 Task: Change theme to blue & gold.
Action: Mouse moved to (455, 105)
Screenshot: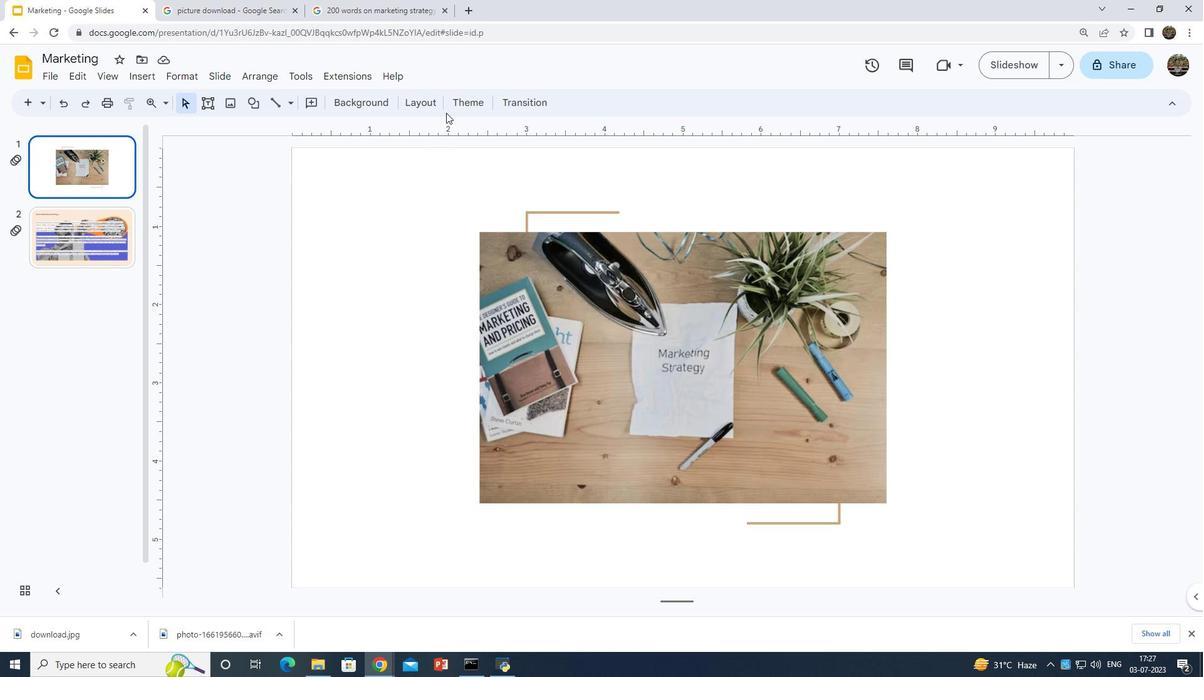 
Action: Mouse pressed left at (455, 105)
Screenshot: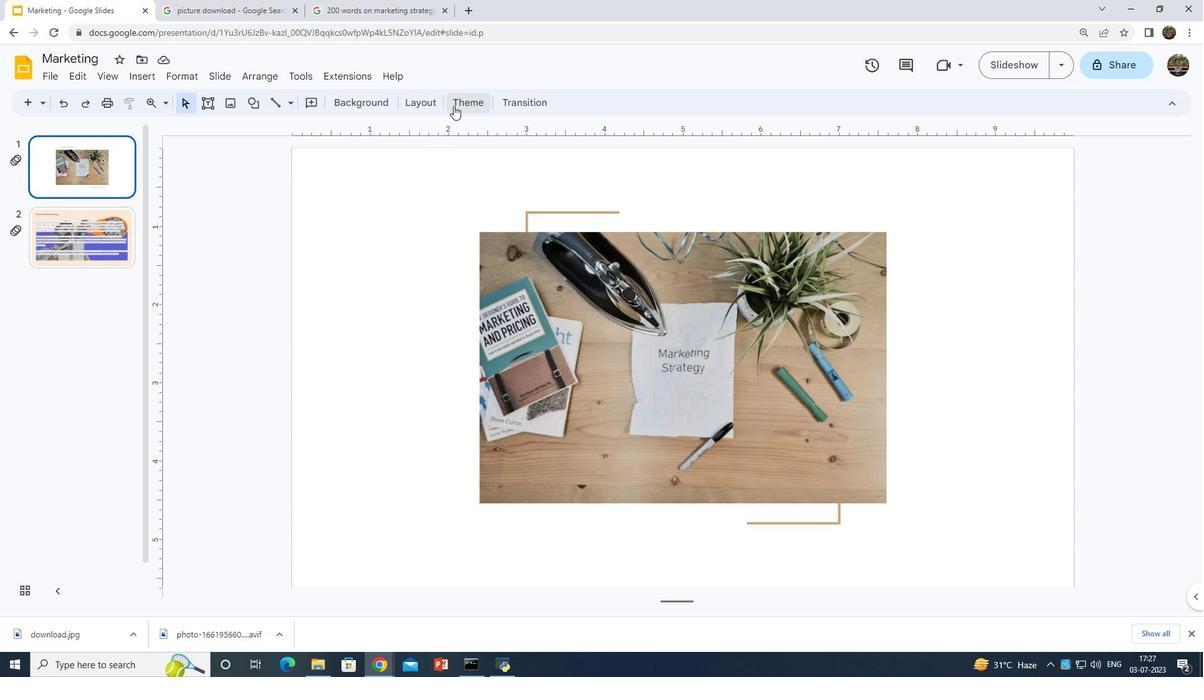 
Action: Mouse moved to (1090, 312)
Screenshot: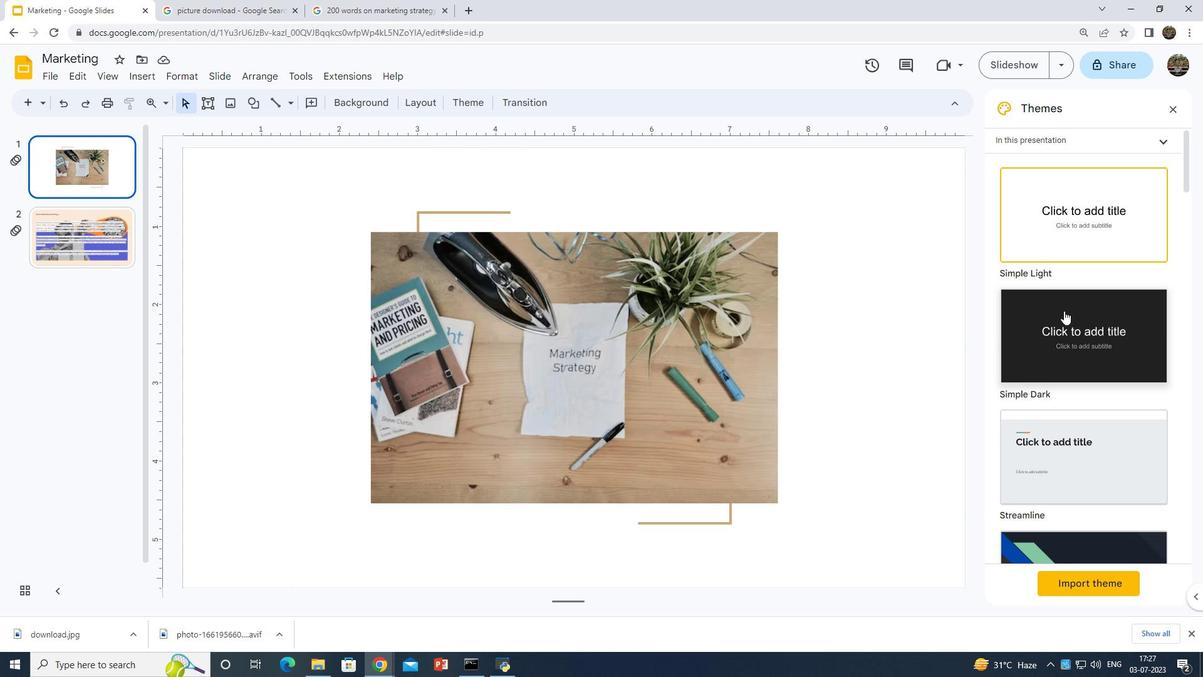 
Action: Mouse scrolled (1090, 312) with delta (0, 0)
Screenshot: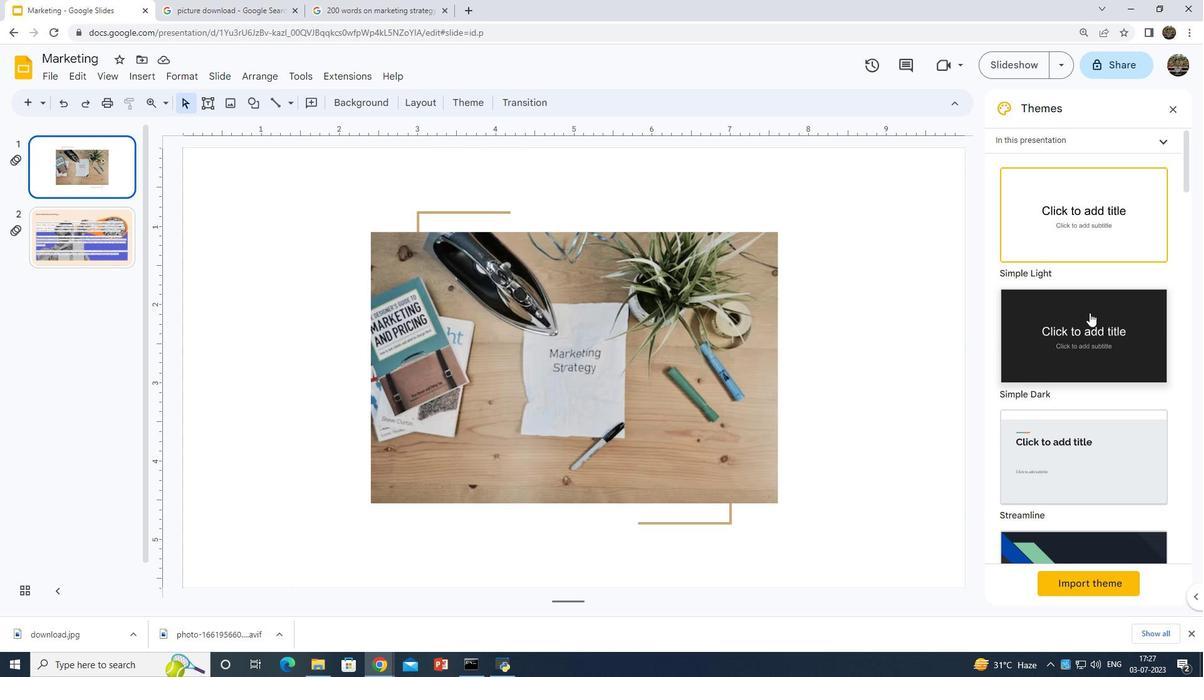 
Action: Mouse scrolled (1090, 312) with delta (0, 0)
Screenshot: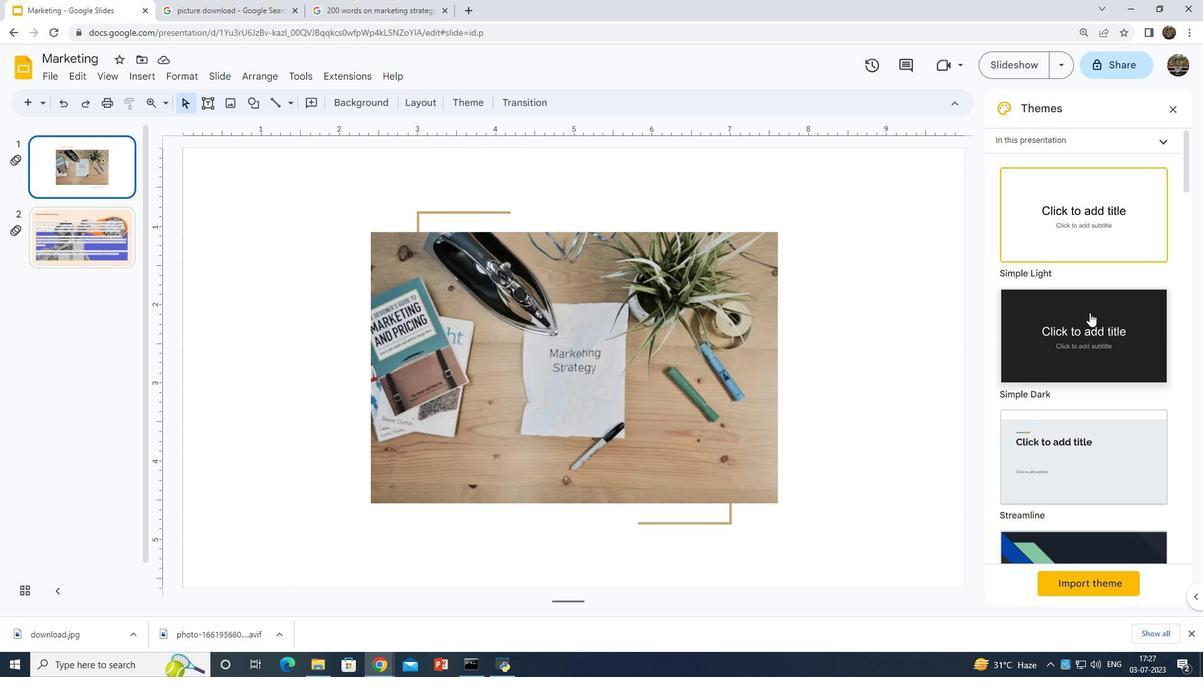 
Action: Mouse scrolled (1090, 312) with delta (0, 0)
Screenshot: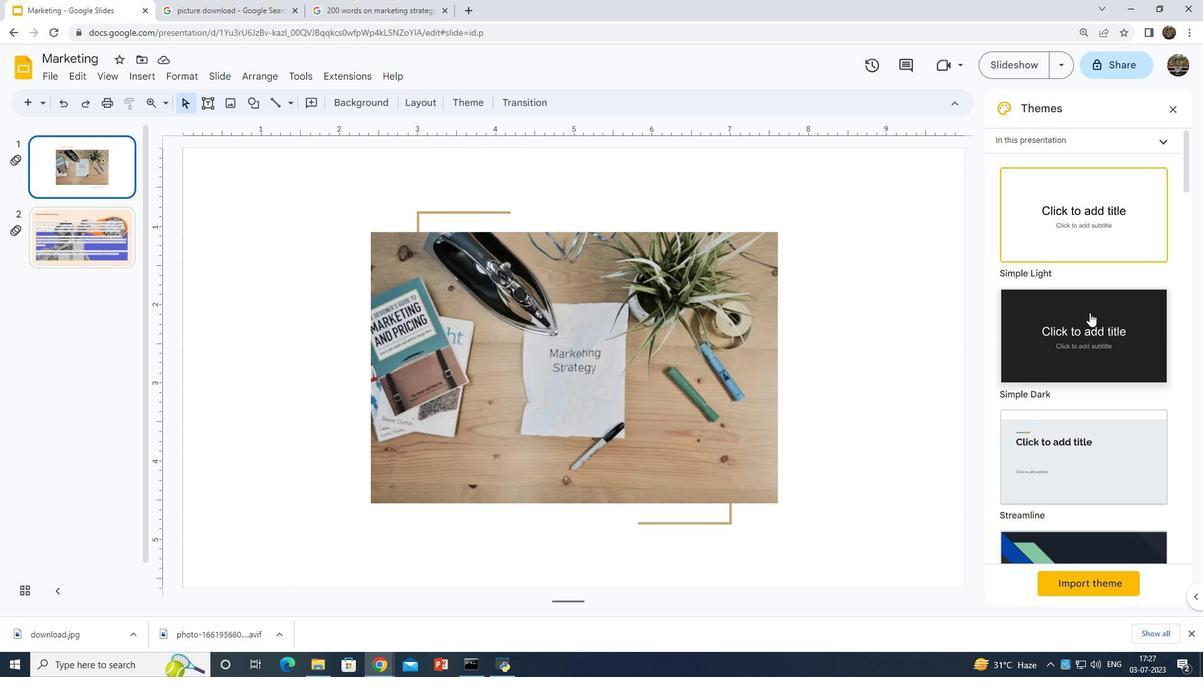 
Action: Mouse scrolled (1090, 312) with delta (0, 0)
Screenshot: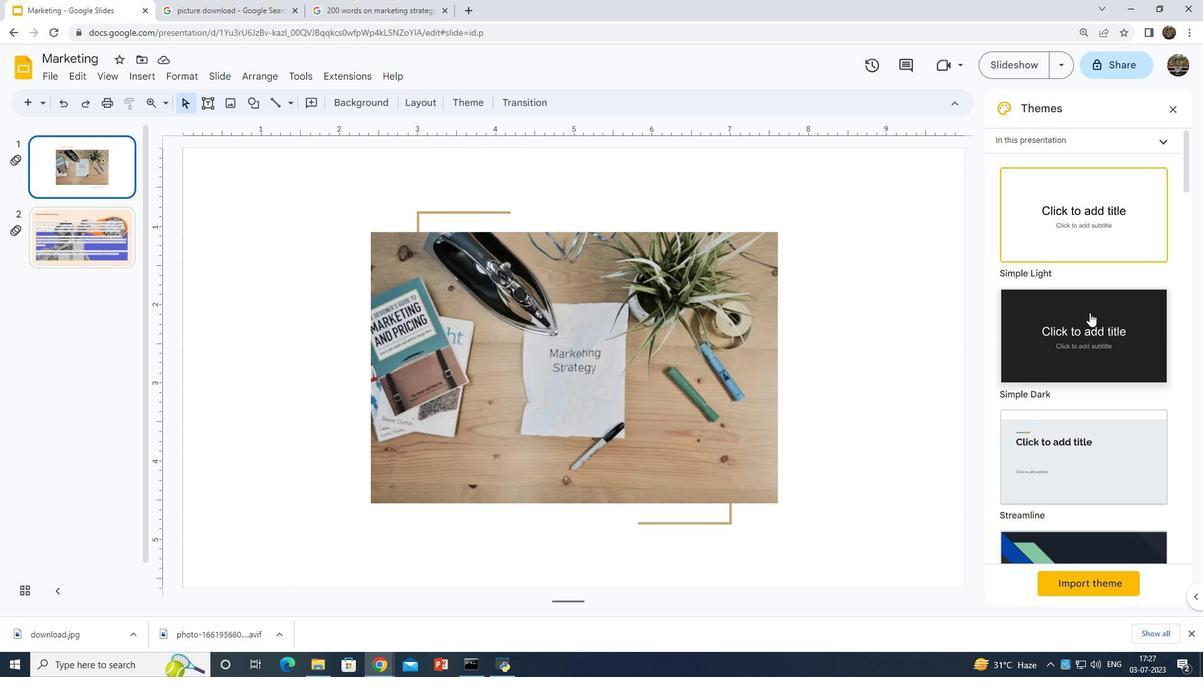 
Action: Mouse scrolled (1090, 312) with delta (0, 0)
Screenshot: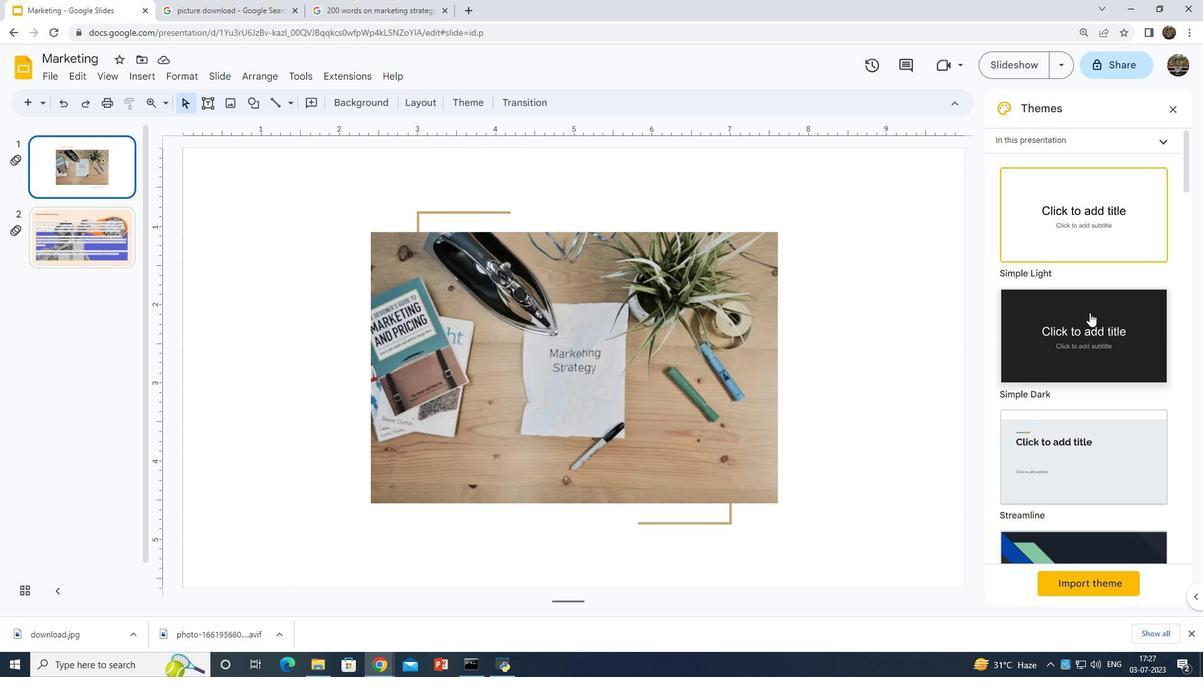 
Action: Mouse scrolled (1090, 312) with delta (0, 0)
Screenshot: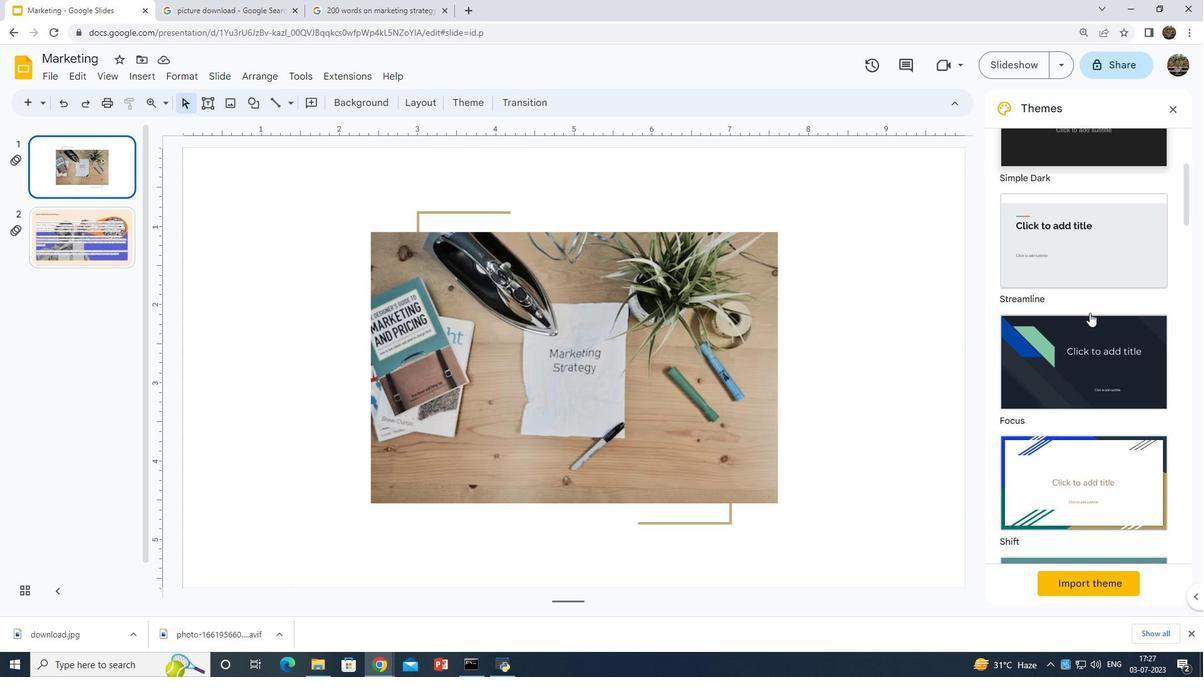 
Action: Mouse scrolled (1090, 312) with delta (0, 0)
Screenshot: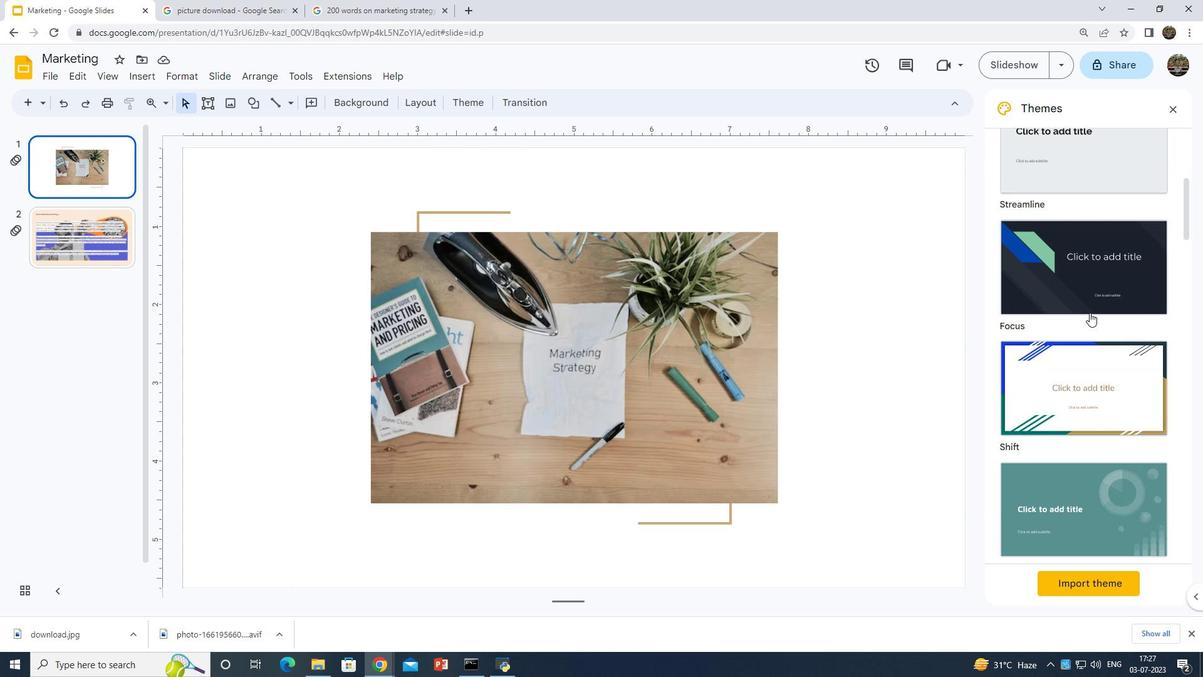 
Action: Mouse scrolled (1090, 312) with delta (0, 0)
Screenshot: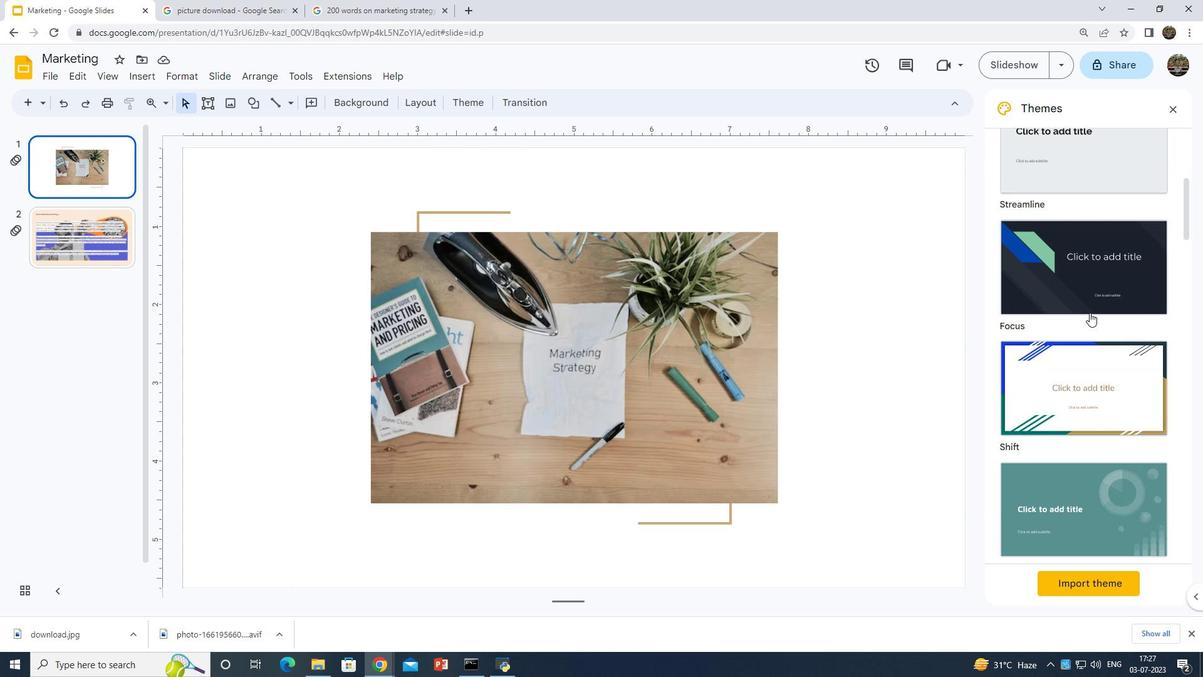 
Action: Mouse scrolled (1090, 312) with delta (0, 0)
Screenshot: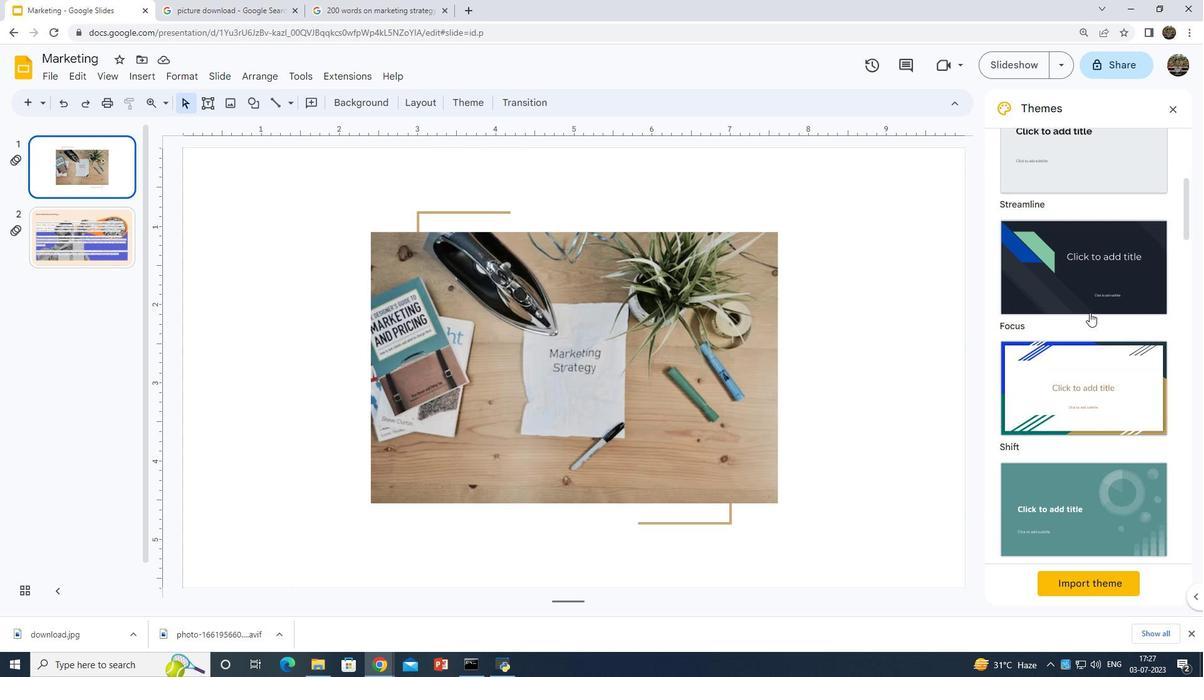 
Action: Mouse scrolled (1090, 312) with delta (0, 0)
Screenshot: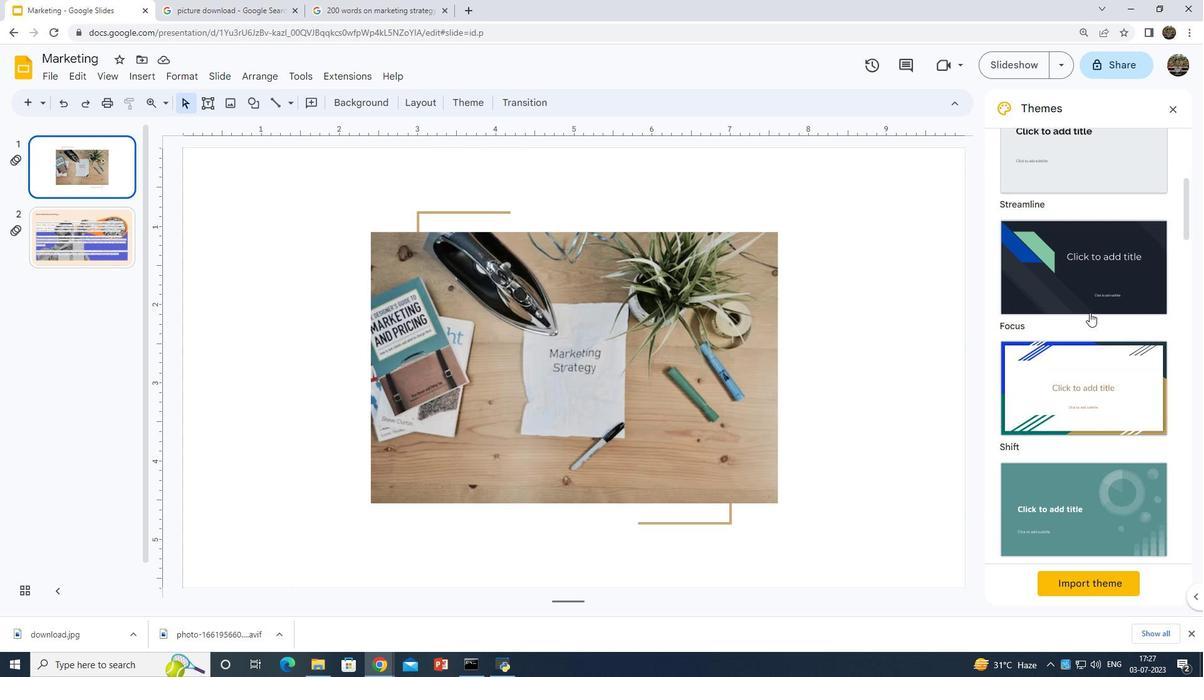 
Action: Mouse scrolled (1090, 312) with delta (0, 0)
Screenshot: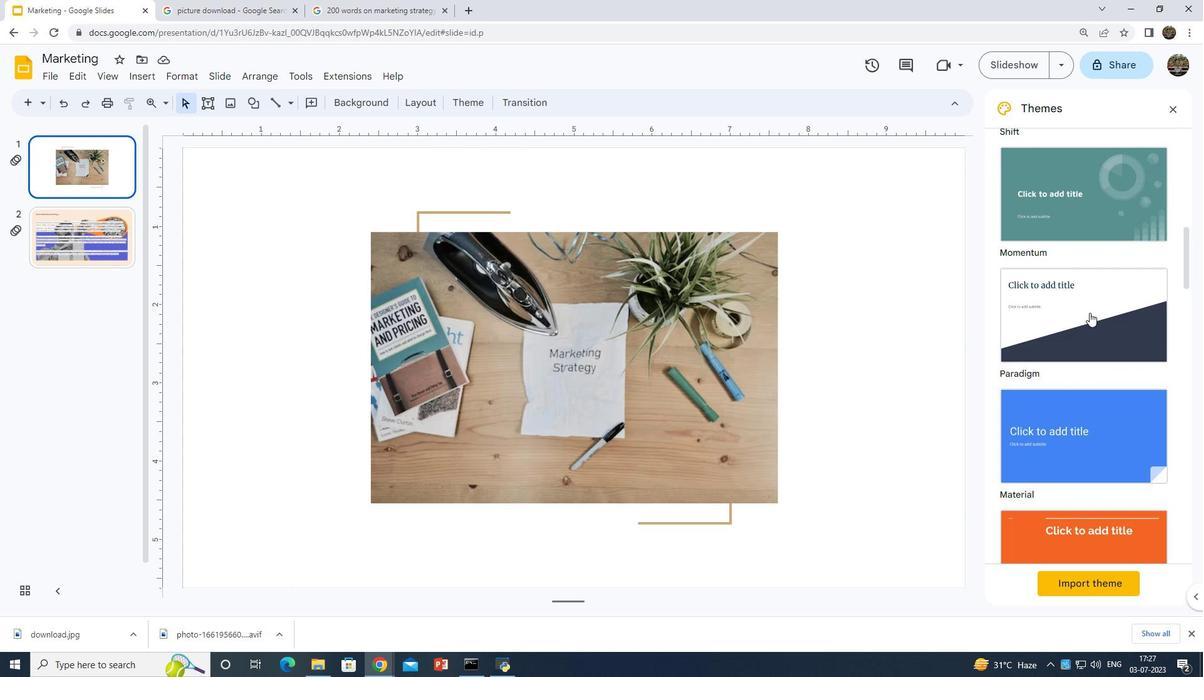 
Action: Mouse scrolled (1090, 312) with delta (0, 0)
Screenshot: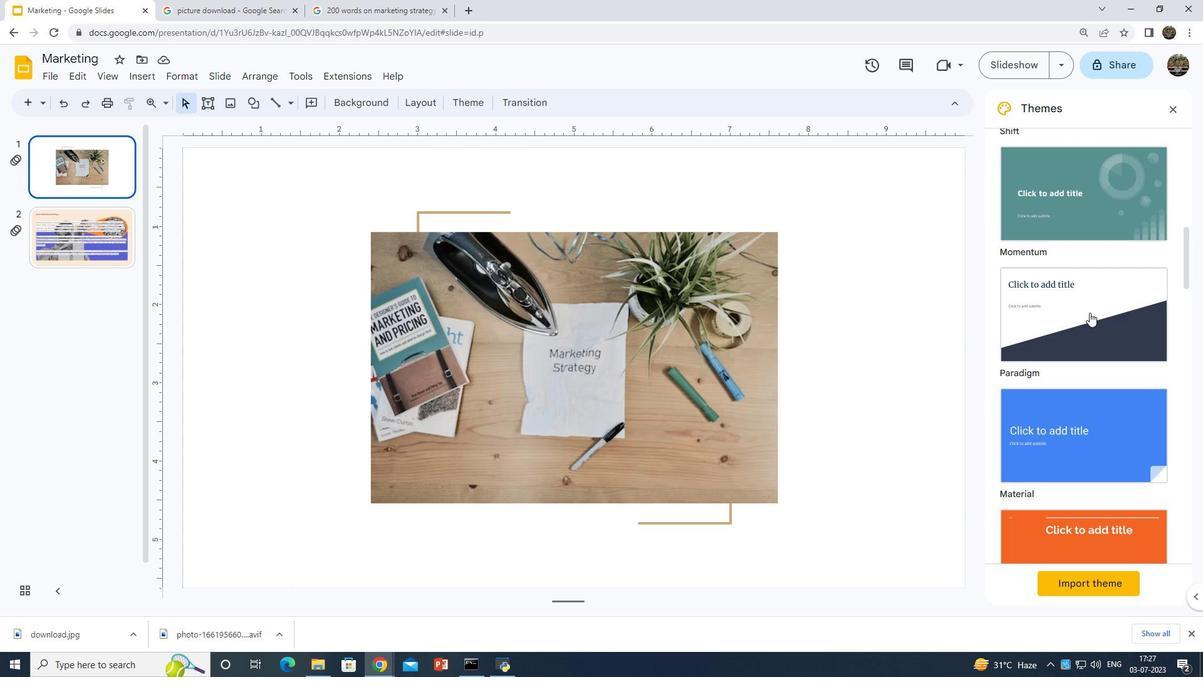 
Action: Mouse scrolled (1090, 312) with delta (0, 0)
Screenshot: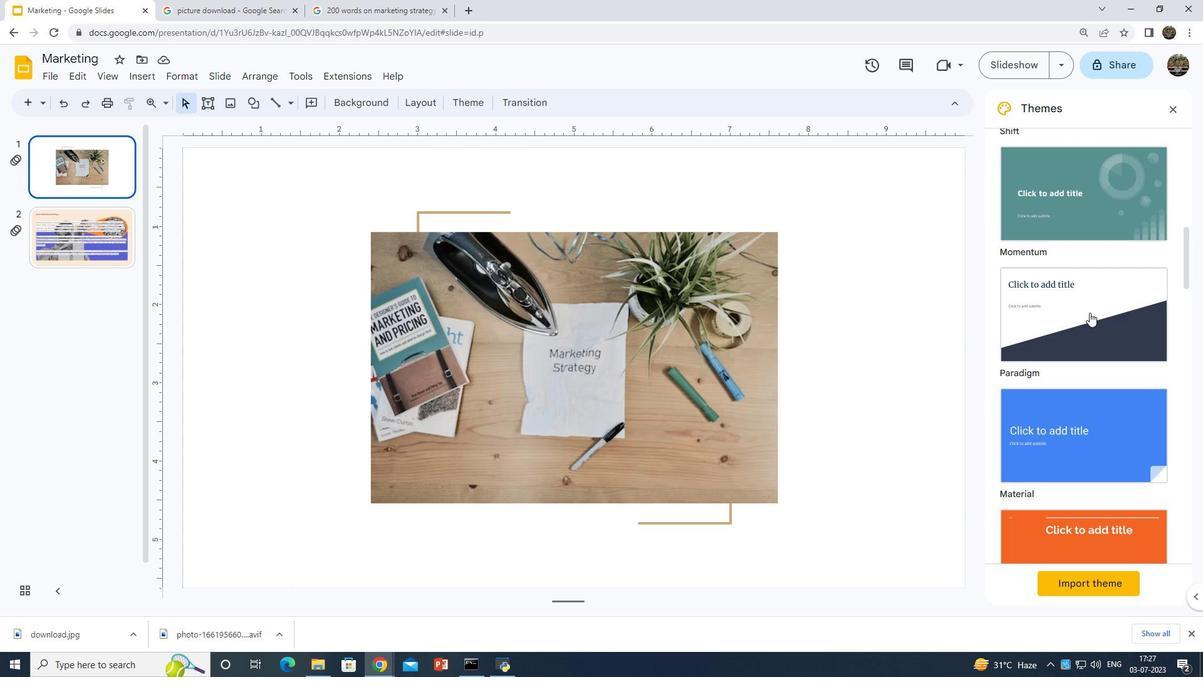 
Action: Mouse scrolled (1090, 312) with delta (0, 0)
Screenshot: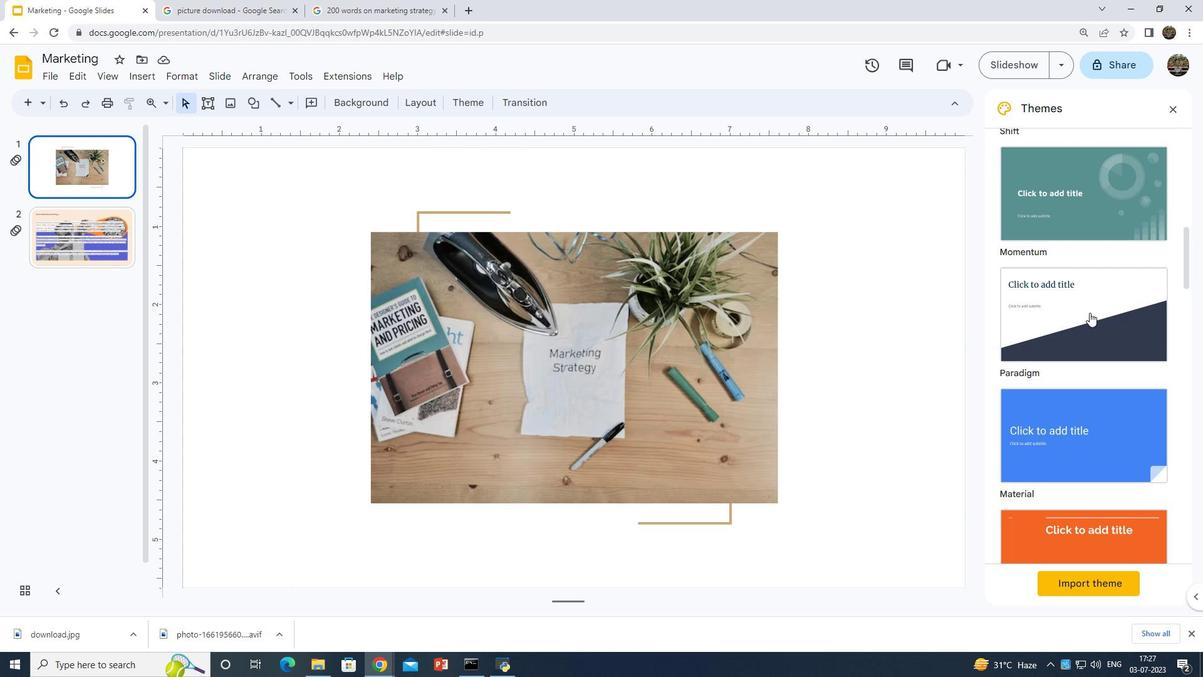 
Action: Mouse scrolled (1090, 312) with delta (0, 0)
Screenshot: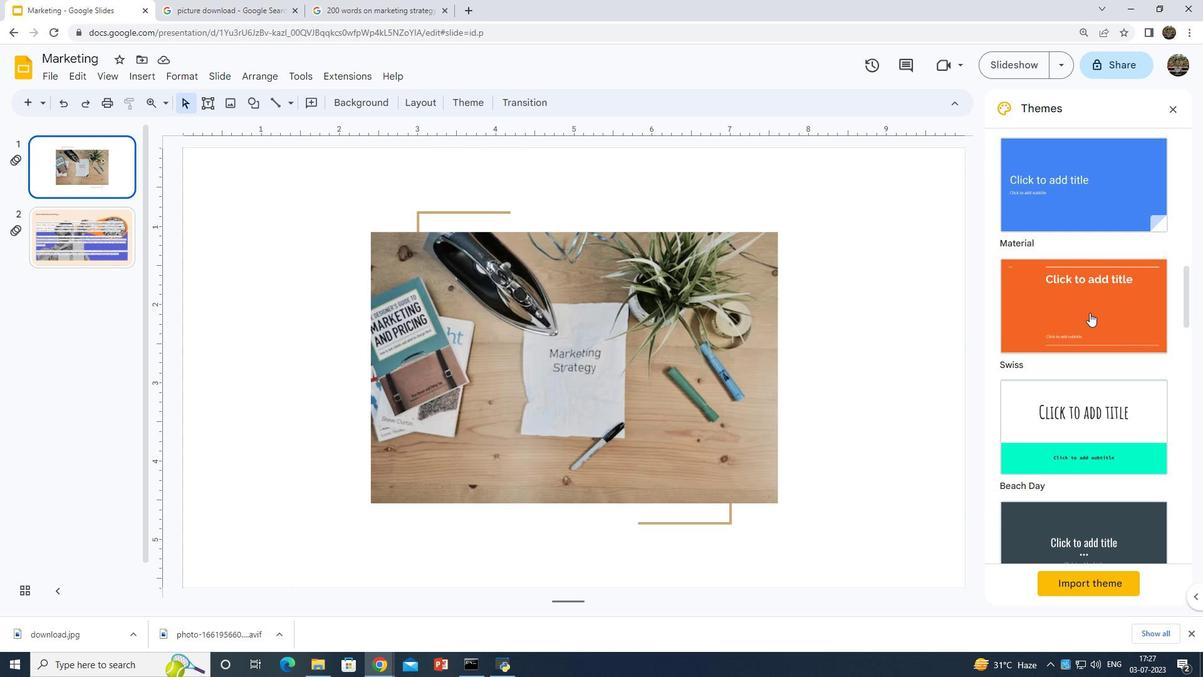 
Action: Mouse scrolled (1090, 312) with delta (0, 0)
Screenshot: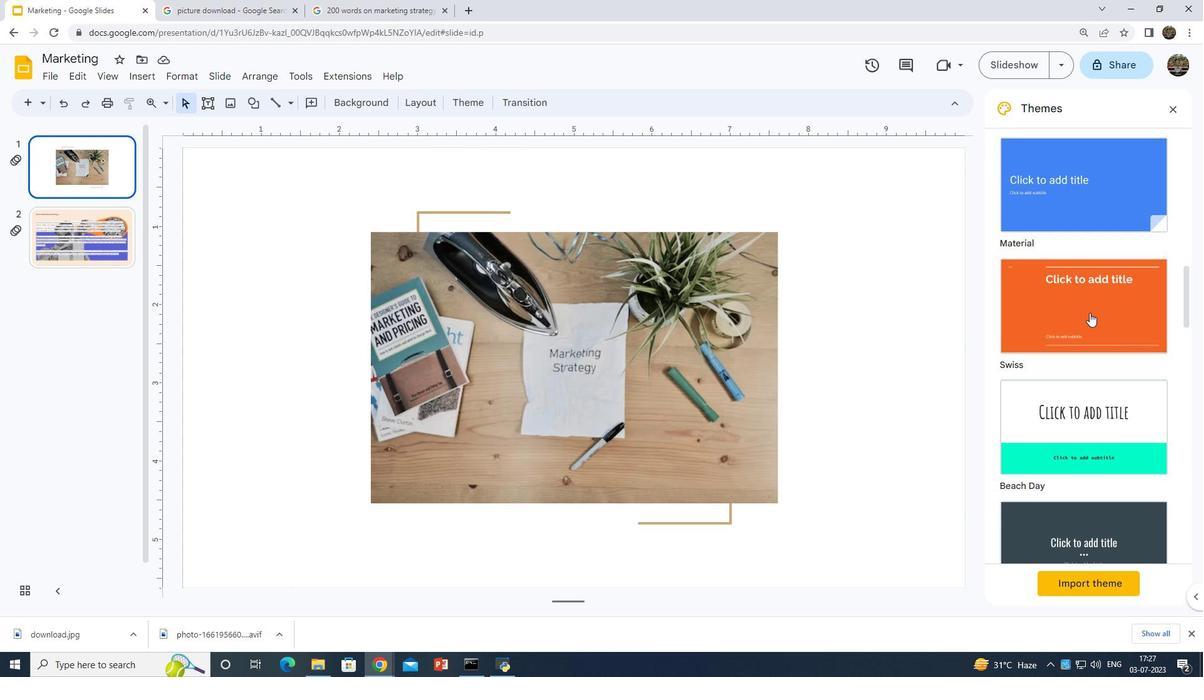
Action: Mouse scrolled (1090, 312) with delta (0, 0)
Screenshot: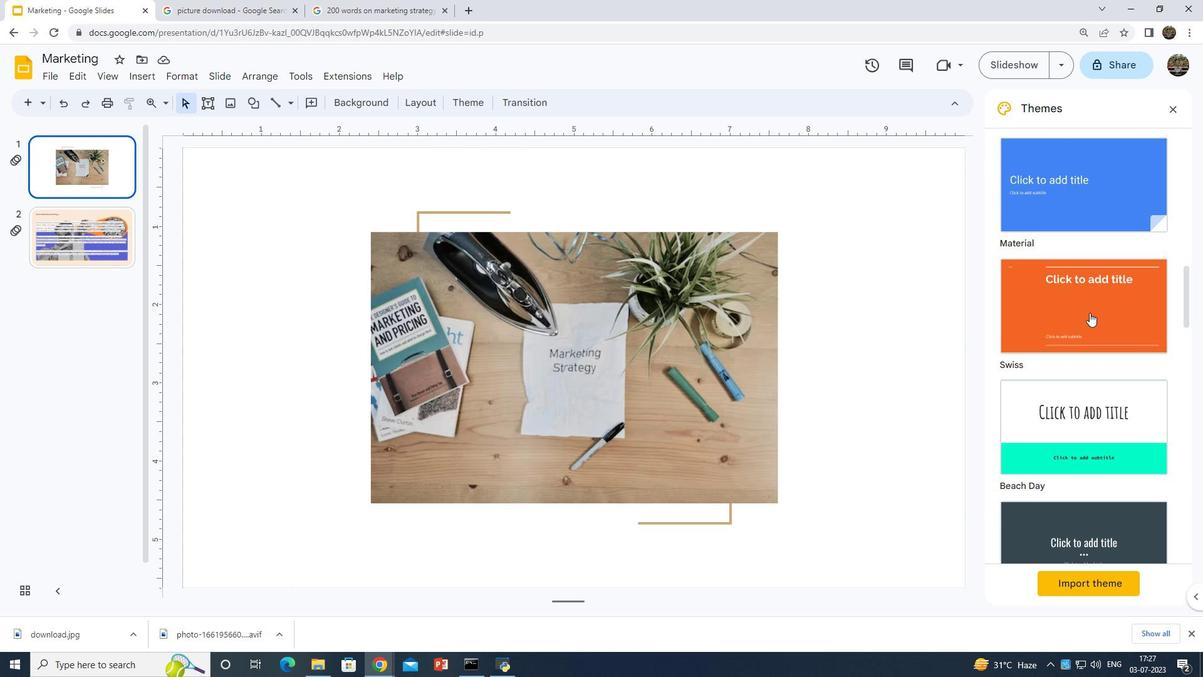 
Action: Mouse scrolled (1090, 312) with delta (0, 0)
Screenshot: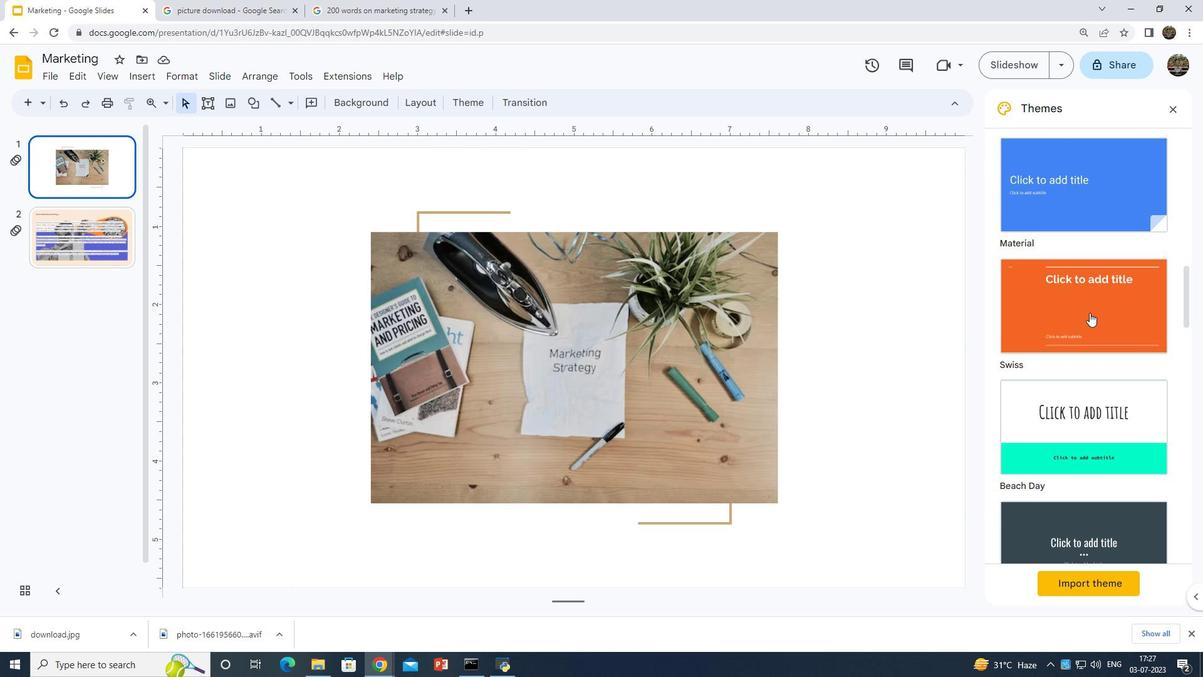 
Action: Mouse scrolled (1090, 312) with delta (0, 0)
Screenshot: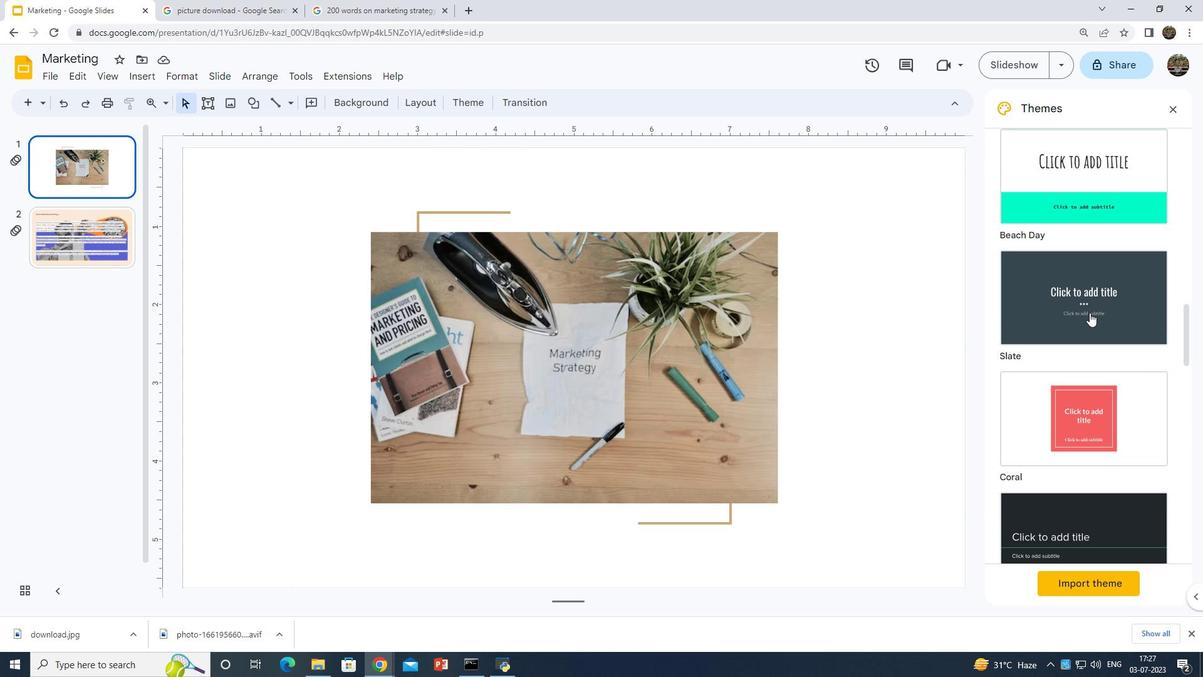 
Action: Mouse scrolled (1090, 312) with delta (0, 0)
Screenshot: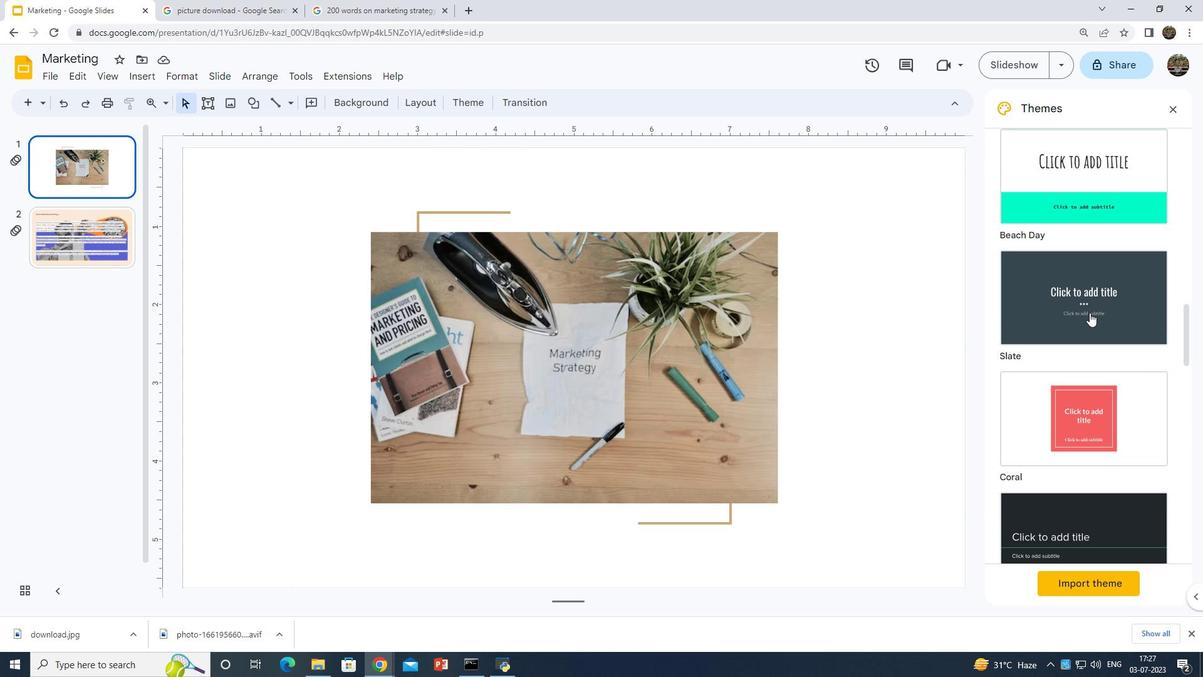 
Action: Mouse scrolled (1090, 312) with delta (0, 0)
Screenshot: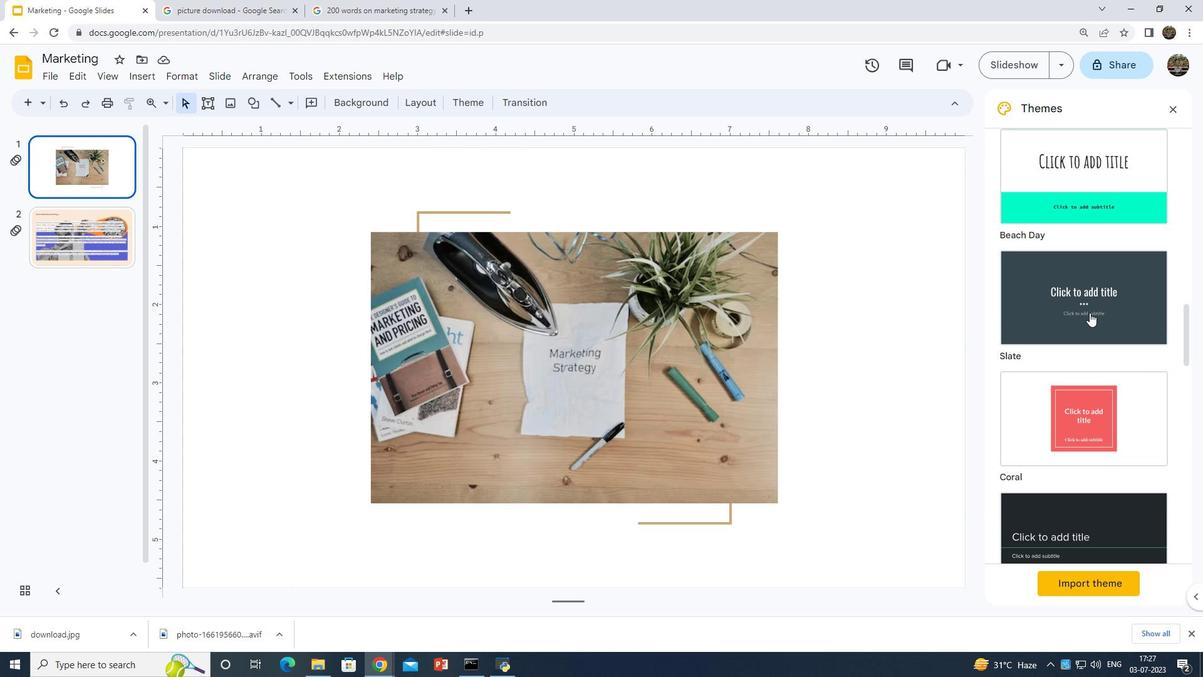 
Action: Mouse scrolled (1090, 312) with delta (0, 0)
Screenshot: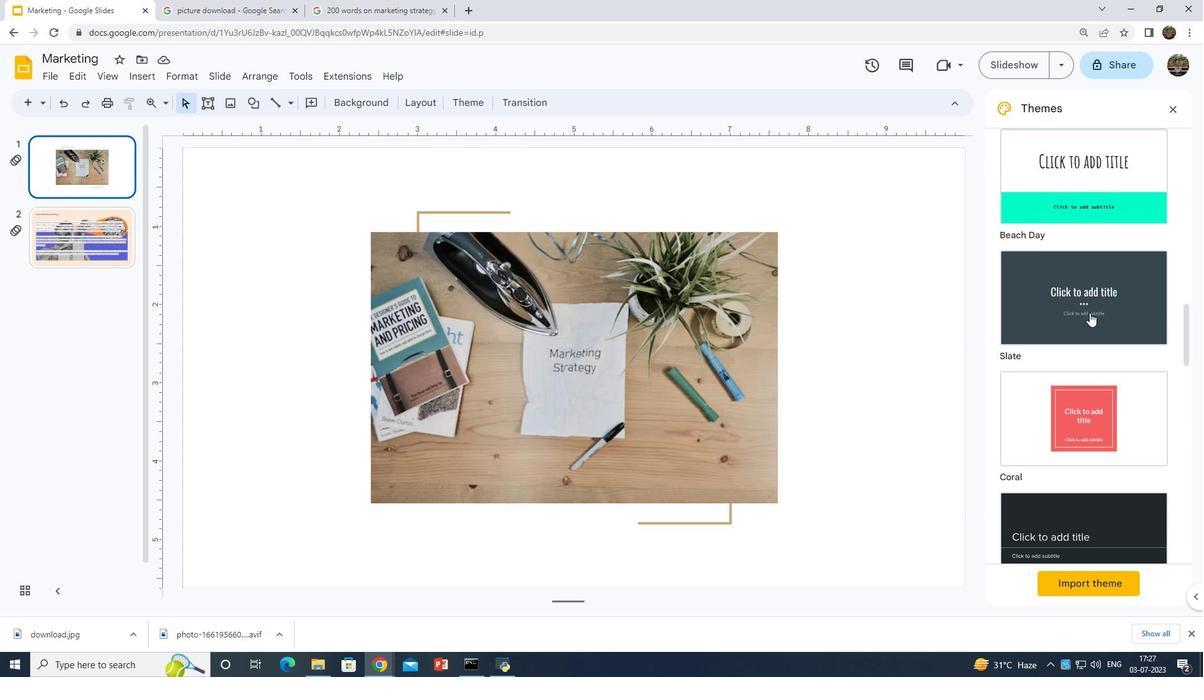 
Action: Mouse scrolled (1090, 312) with delta (0, 0)
Screenshot: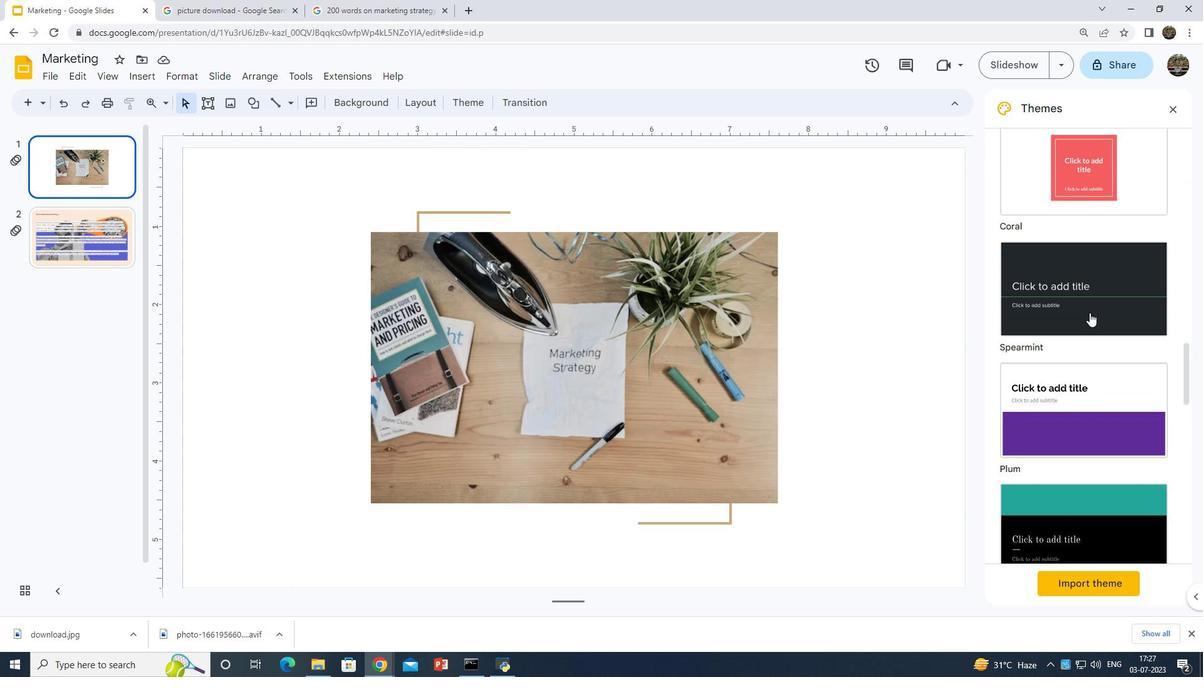 
Action: Mouse scrolled (1090, 312) with delta (0, 0)
Screenshot: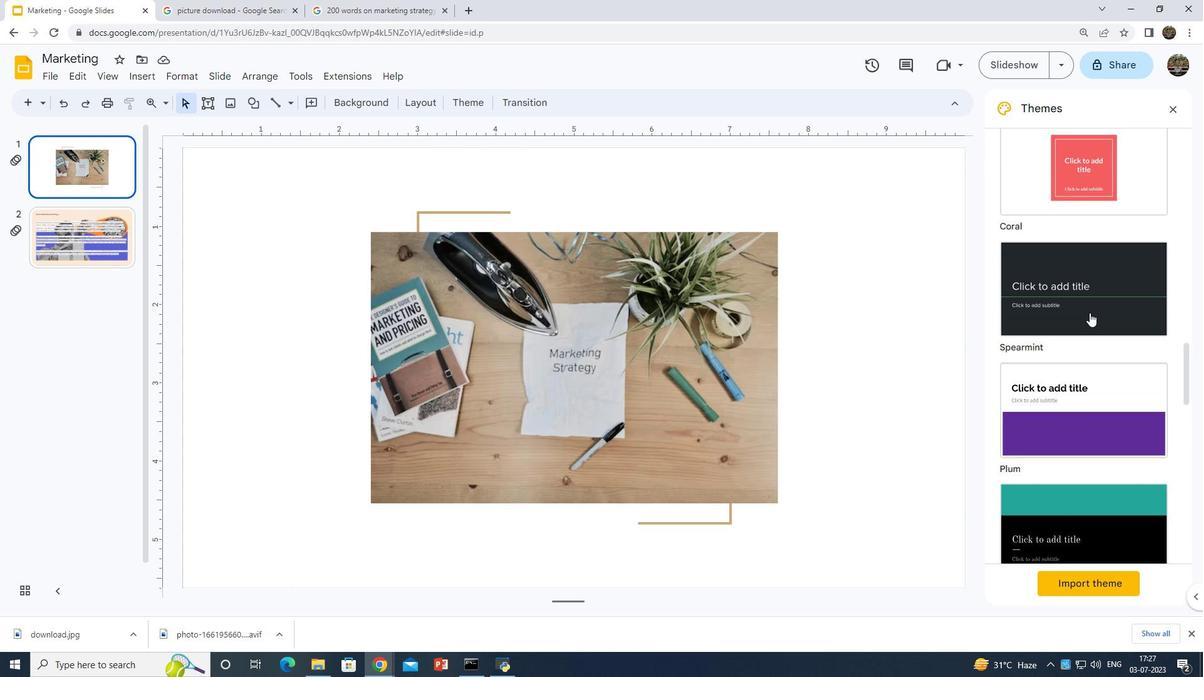 
Action: Mouse scrolled (1090, 312) with delta (0, 0)
Screenshot: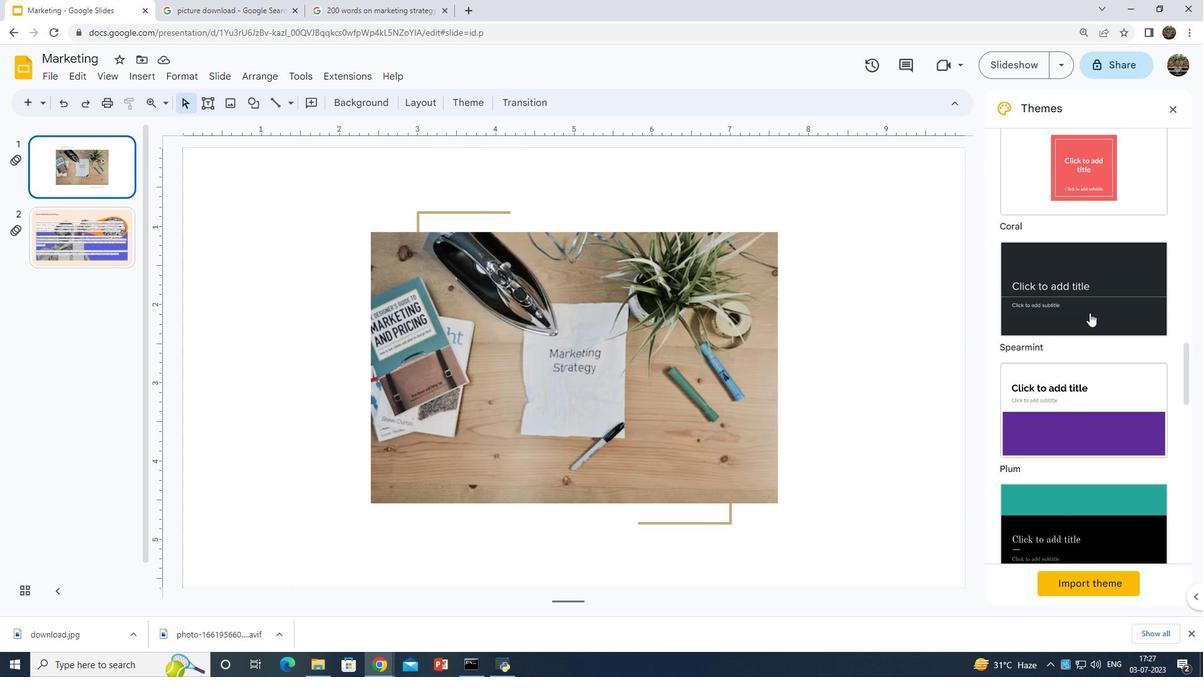 
Action: Mouse scrolled (1090, 312) with delta (0, 0)
Screenshot: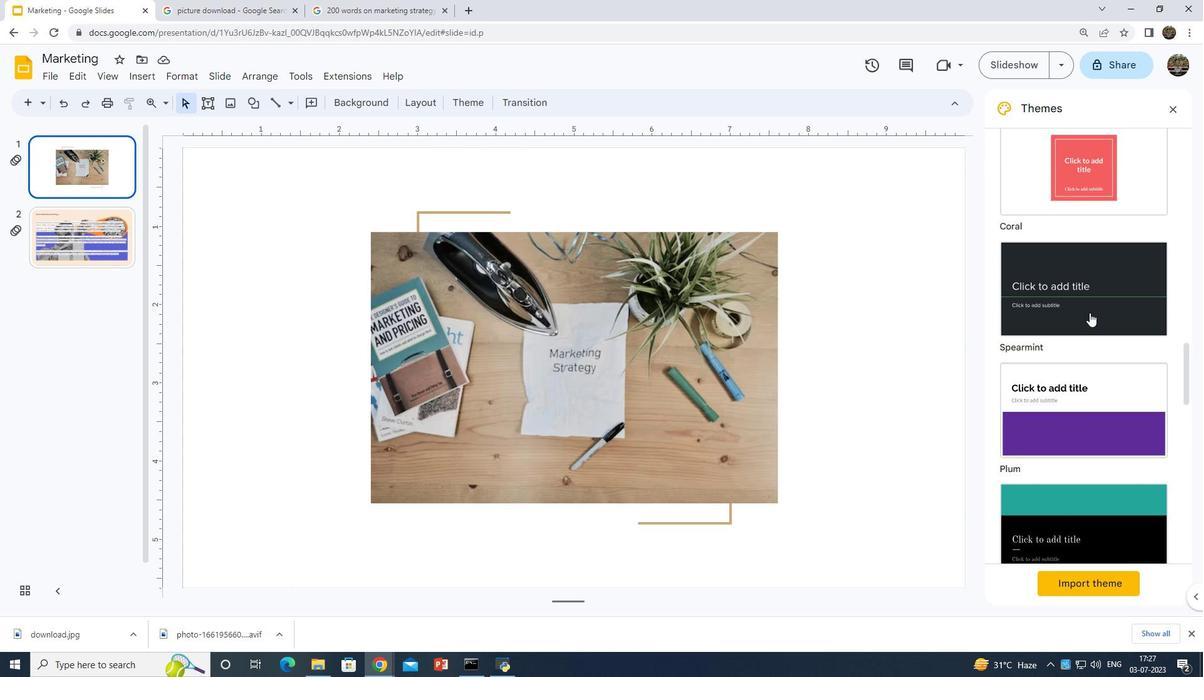 
Action: Mouse scrolled (1090, 312) with delta (0, 0)
Screenshot: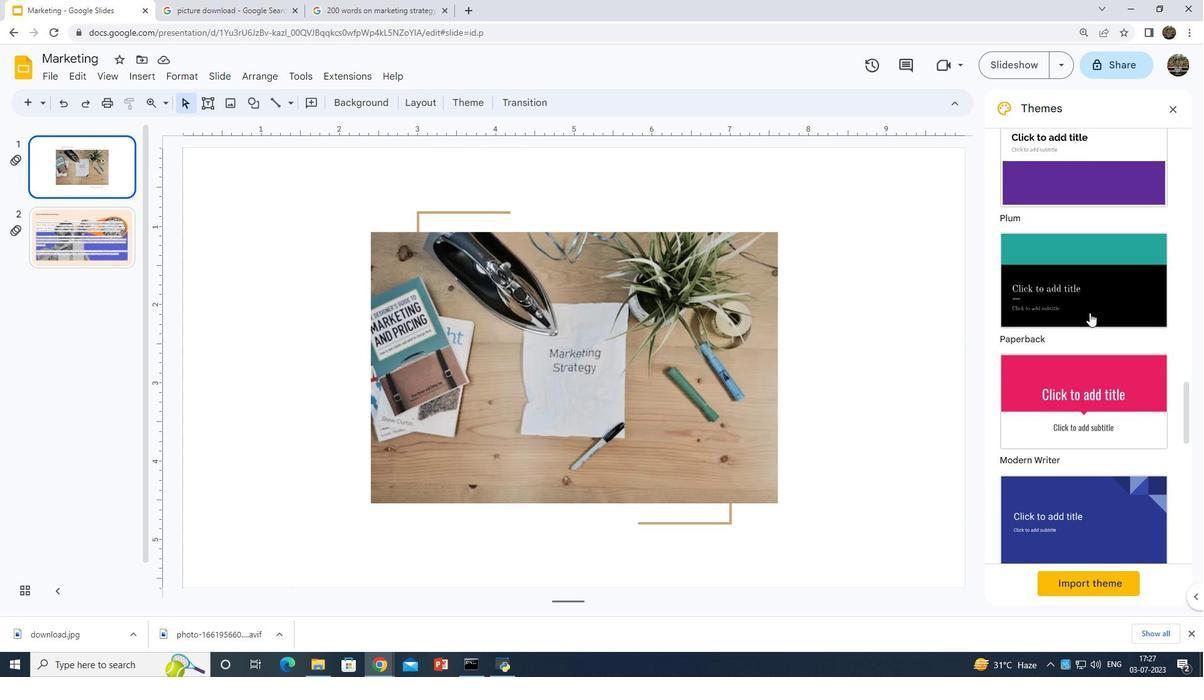 
Action: Mouse scrolled (1090, 312) with delta (0, 0)
Screenshot: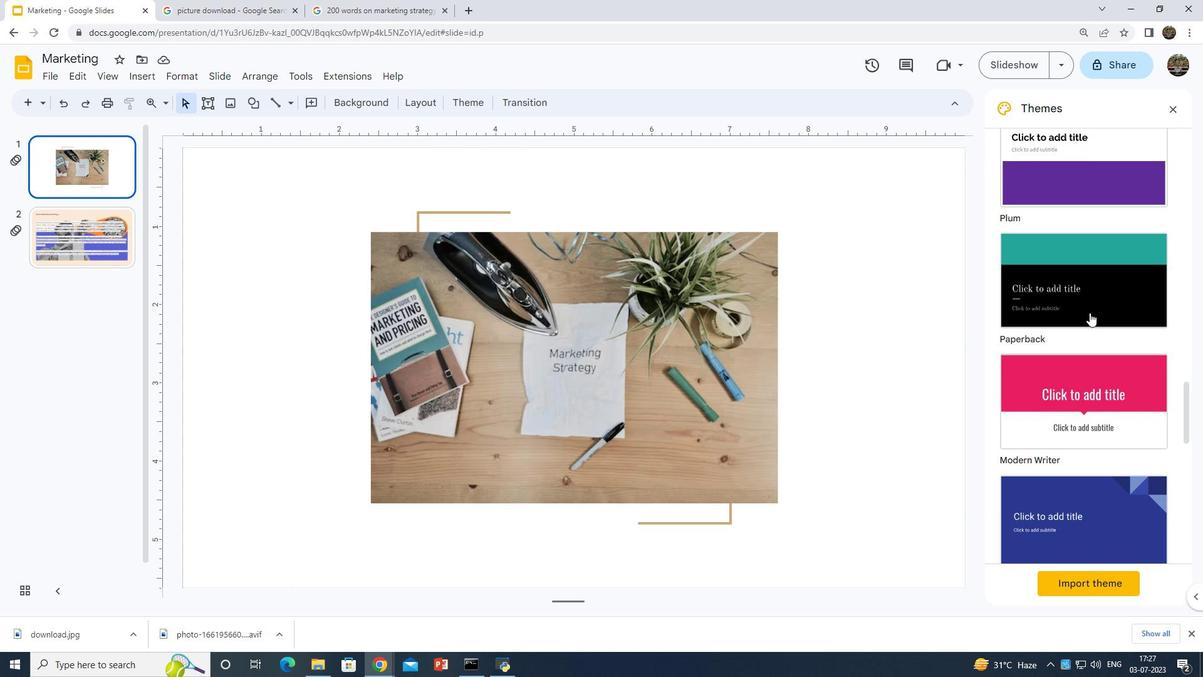
Action: Mouse scrolled (1090, 312) with delta (0, 0)
Screenshot: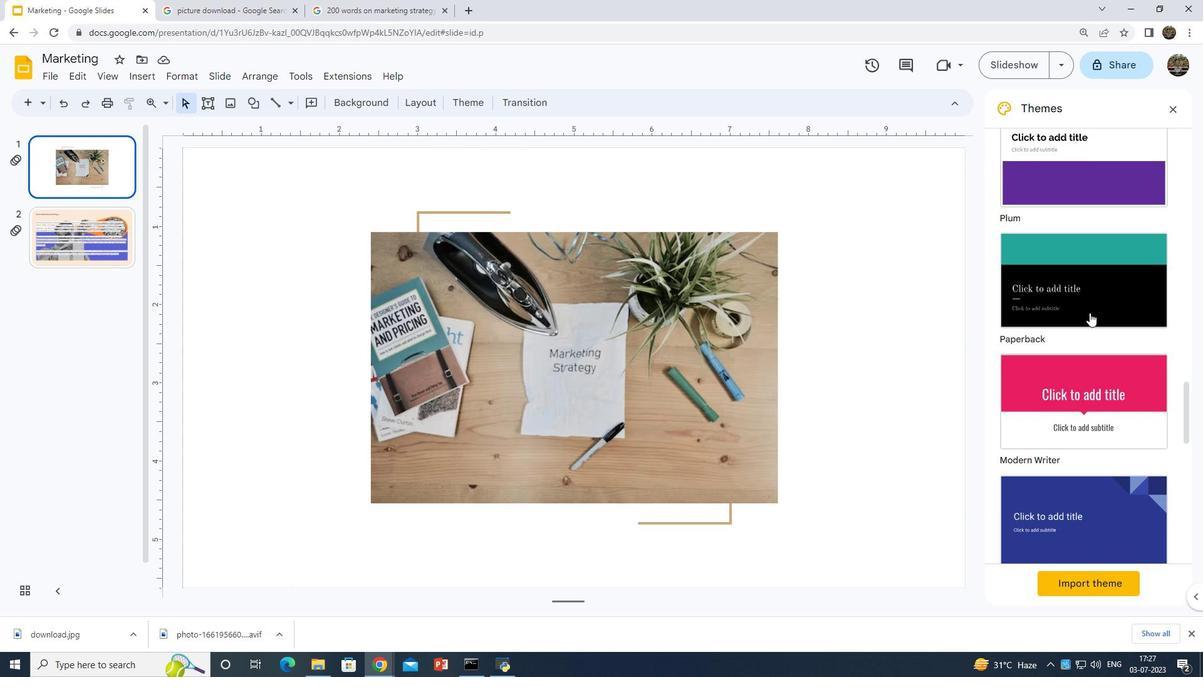 
Action: Mouse moved to (1090, 312)
Screenshot: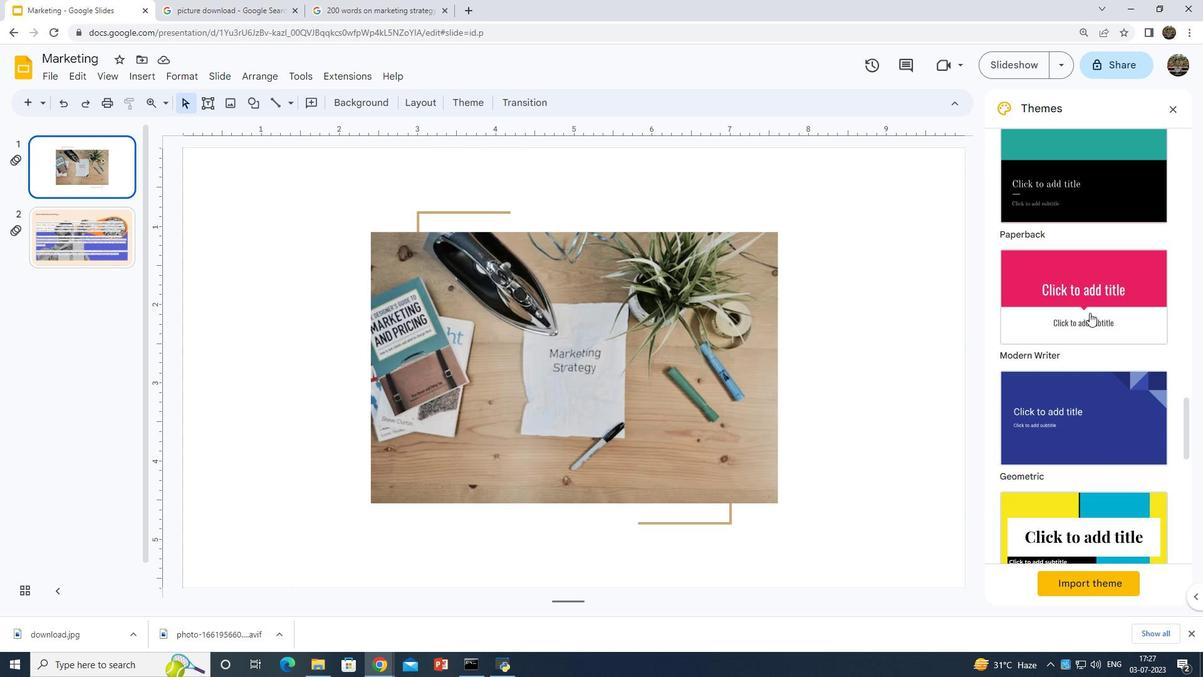 
Action: Mouse scrolled (1090, 312) with delta (0, 0)
Screenshot: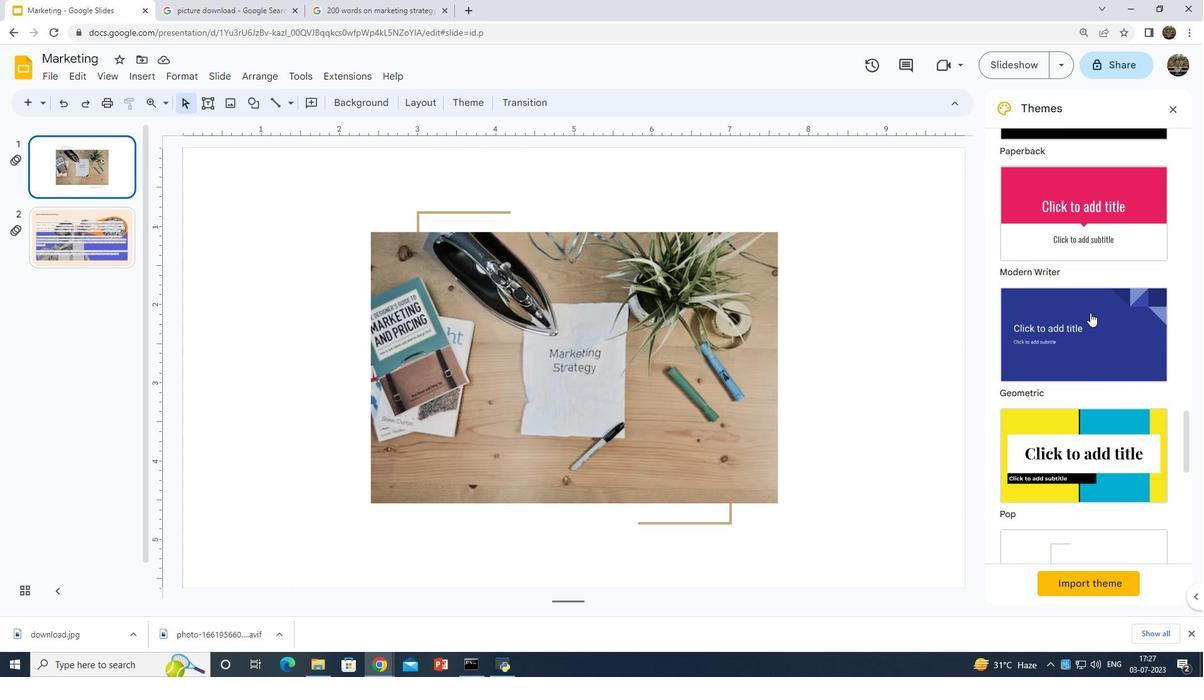 
Action: Mouse scrolled (1090, 312) with delta (0, 0)
Screenshot: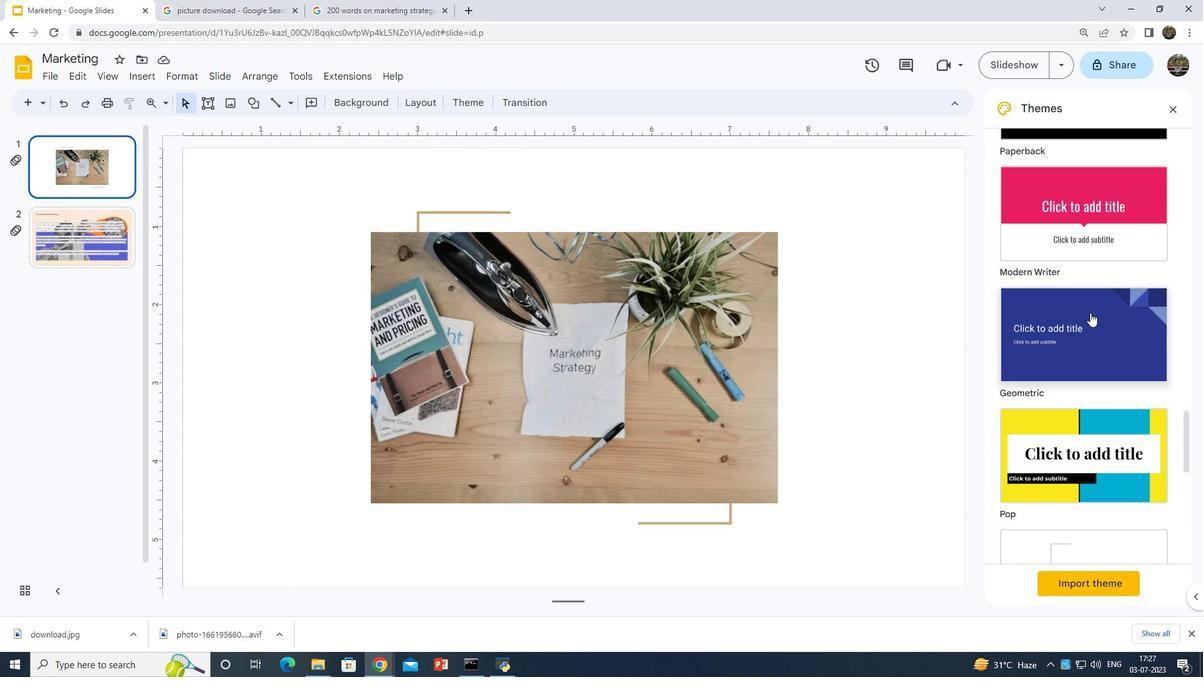 
Action: Mouse scrolled (1090, 312) with delta (0, 0)
Screenshot: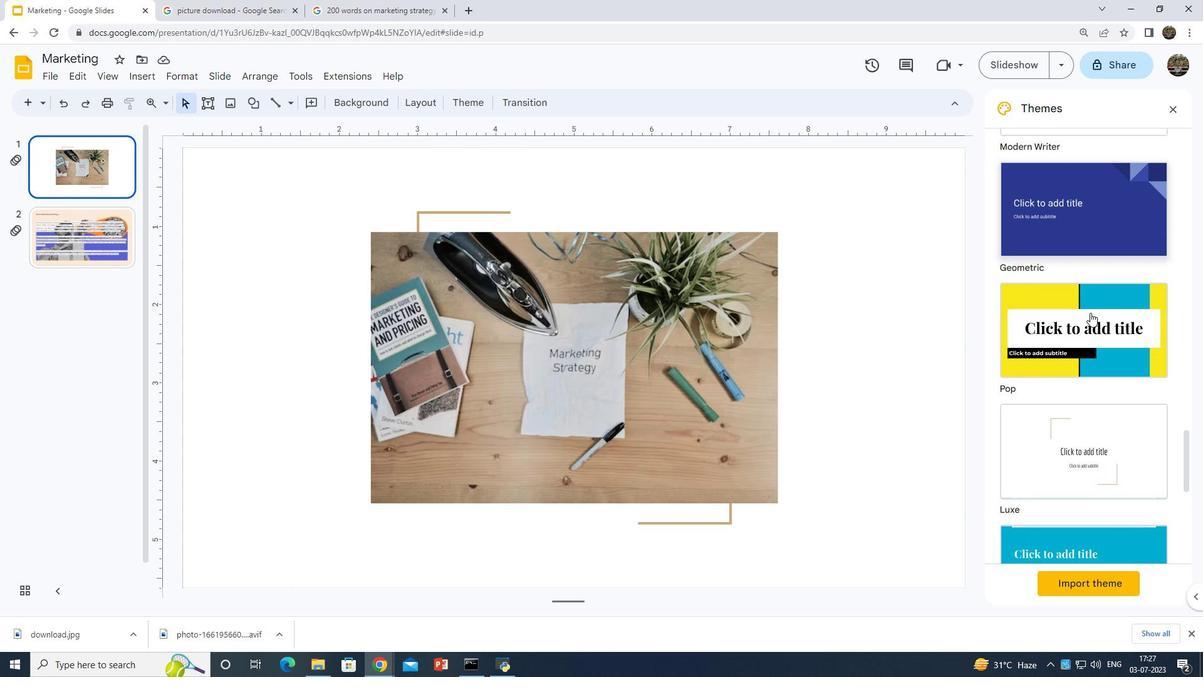 
Action: Mouse scrolled (1090, 312) with delta (0, 0)
Screenshot: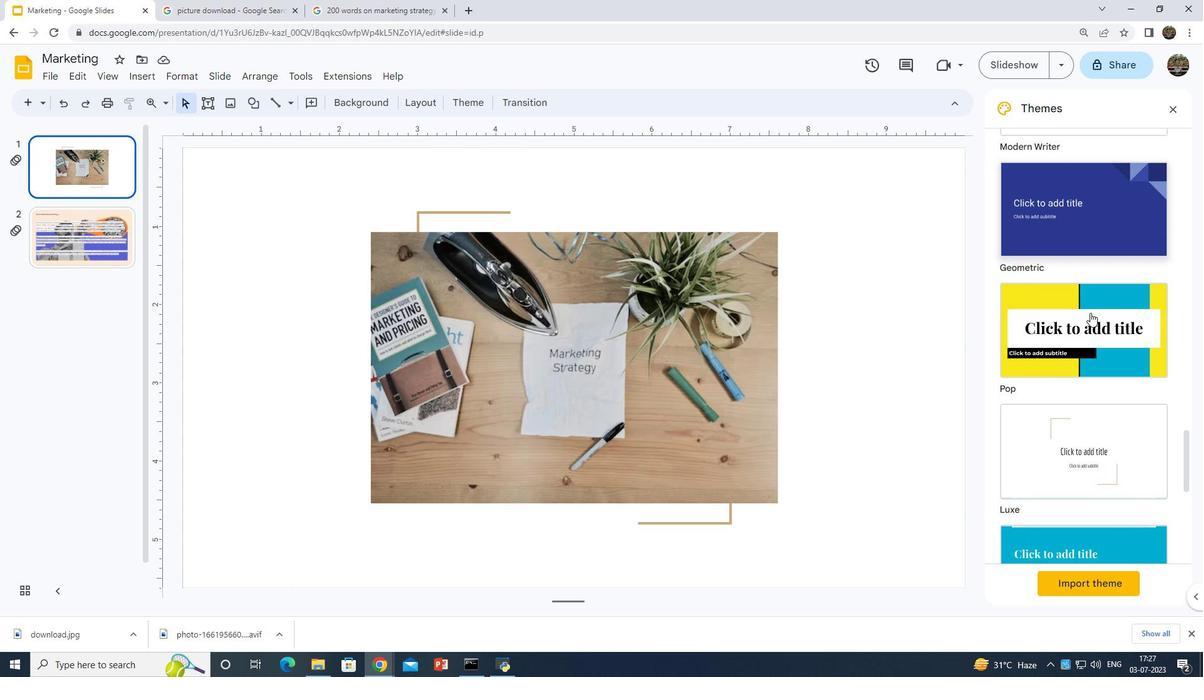 
Action: Mouse scrolled (1090, 312) with delta (0, 0)
Screenshot: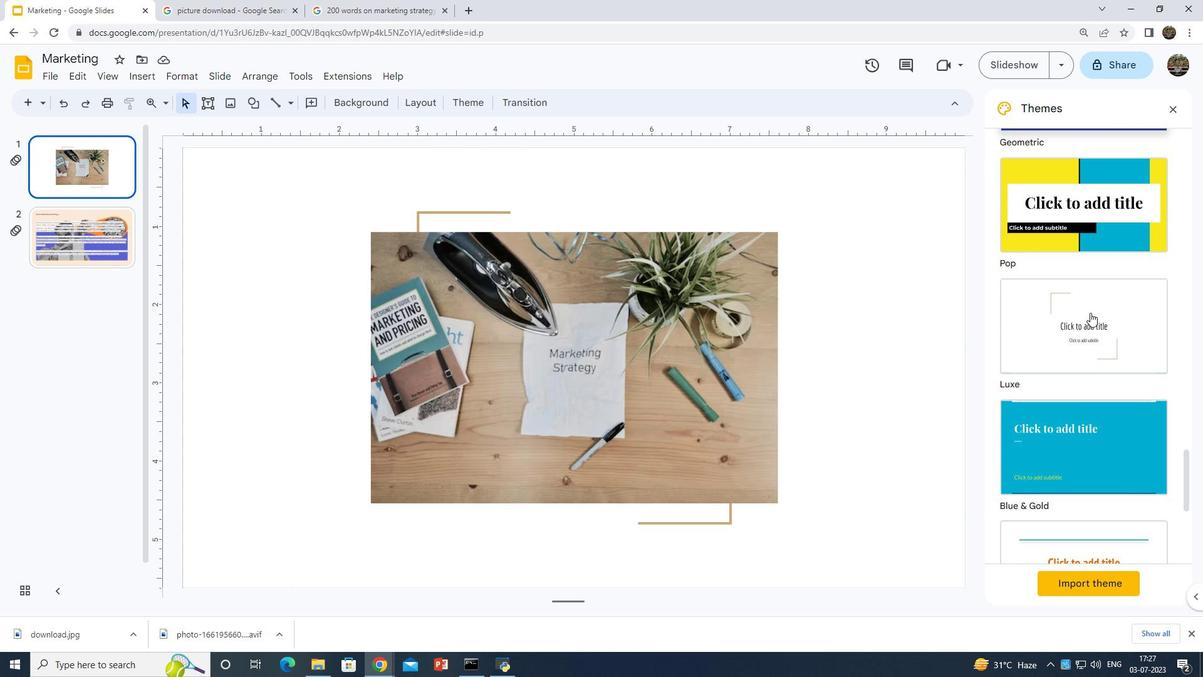 
Action: Mouse moved to (1074, 352)
Screenshot: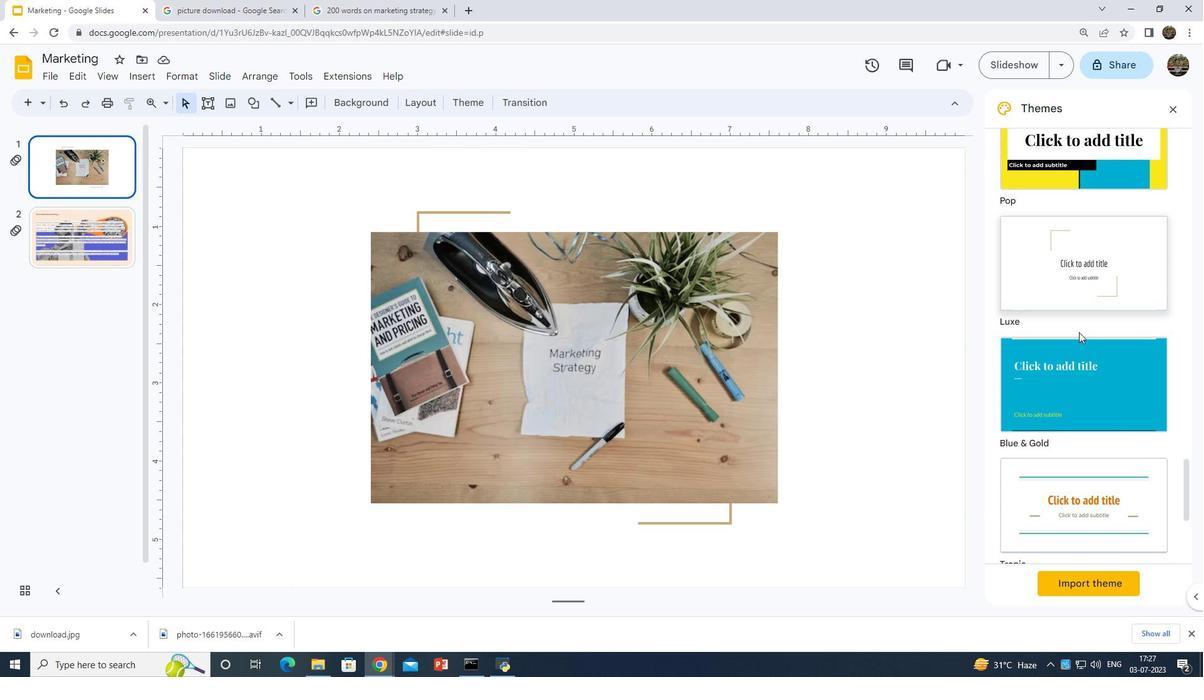 
Action: Mouse pressed left at (1074, 352)
Screenshot: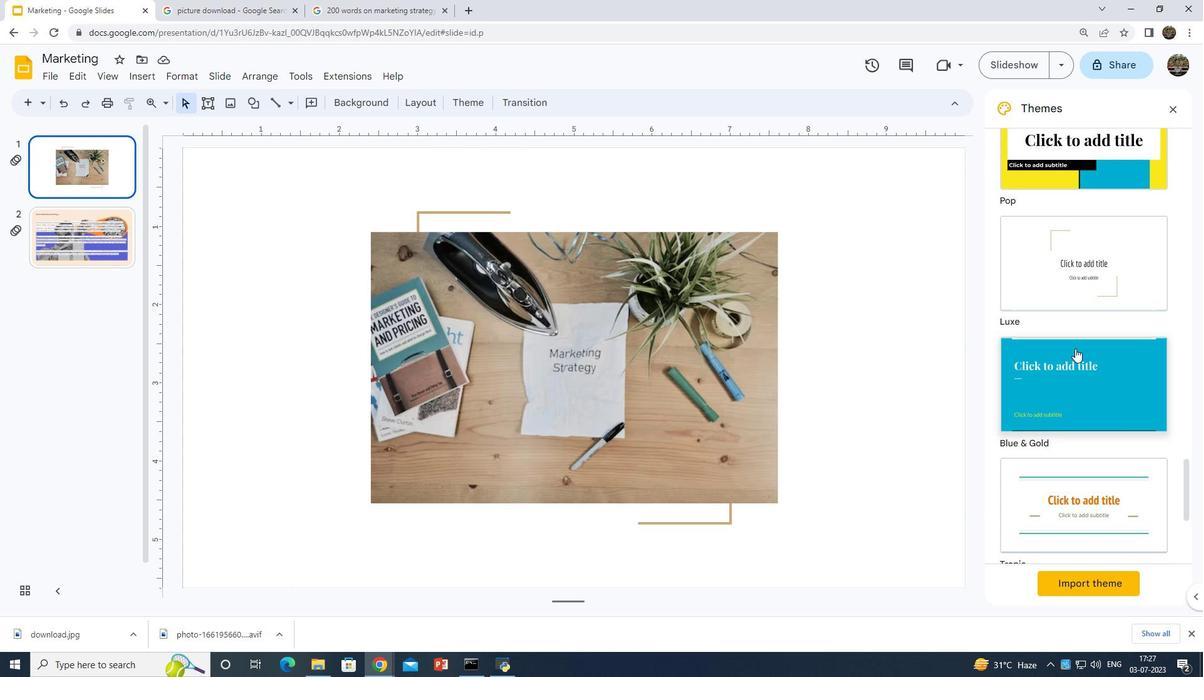 
